 Task: Create a new field with title Stage a blank project BridgeTech with field type as Single-select and options as Not Started, In Progress and Complete
Action: Mouse moved to (692, 294)
Screenshot: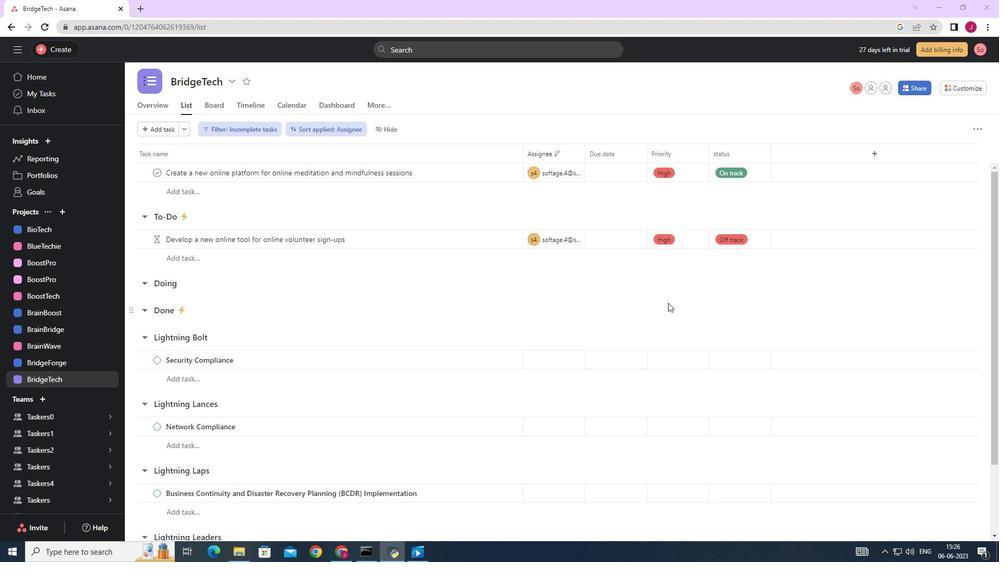 
Action: Mouse scrolled (692, 295) with delta (0, 0)
Screenshot: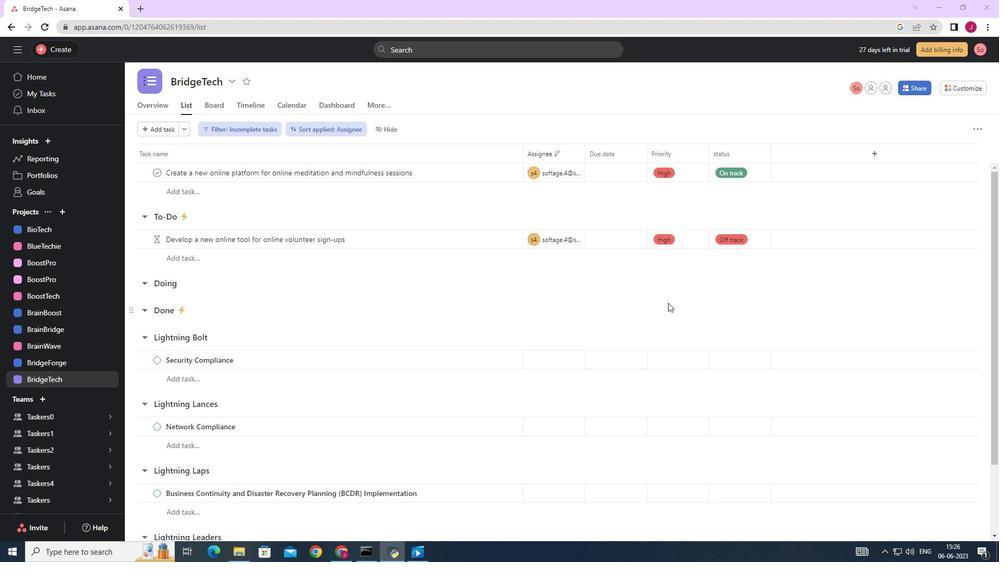 
Action: Mouse scrolled (692, 295) with delta (0, 0)
Screenshot: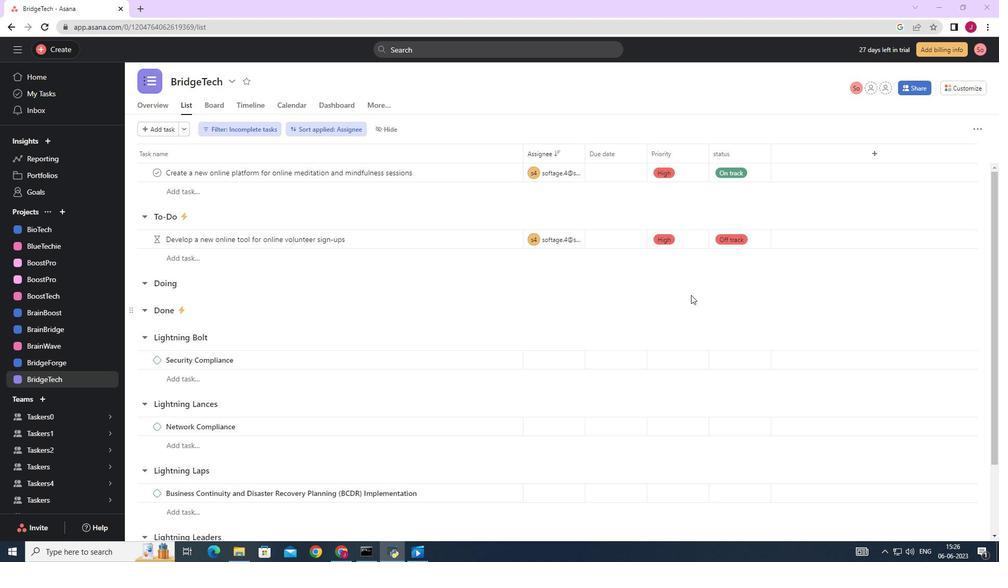 
Action: Mouse moved to (975, 85)
Screenshot: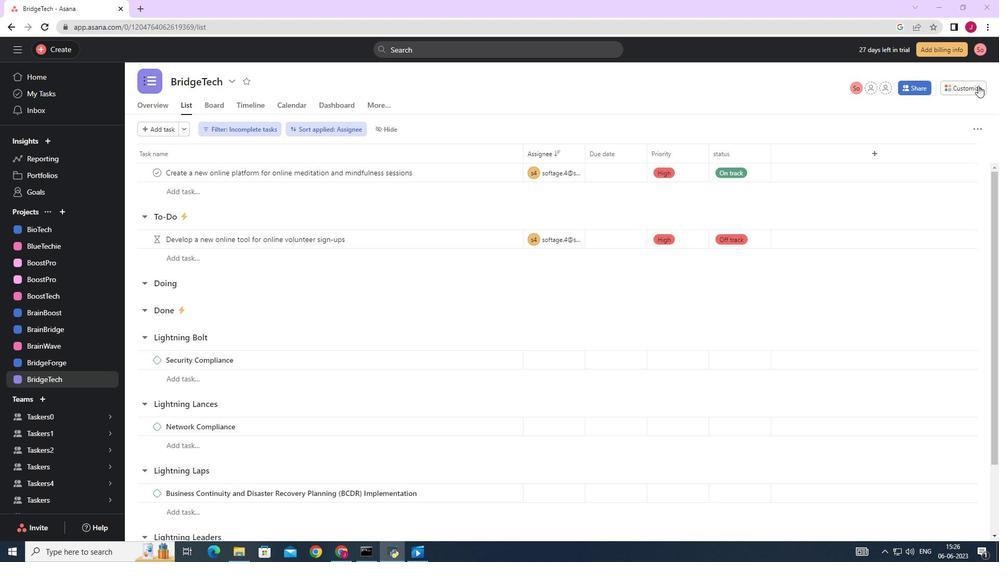 
Action: Mouse pressed left at (975, 85)
Screenshot: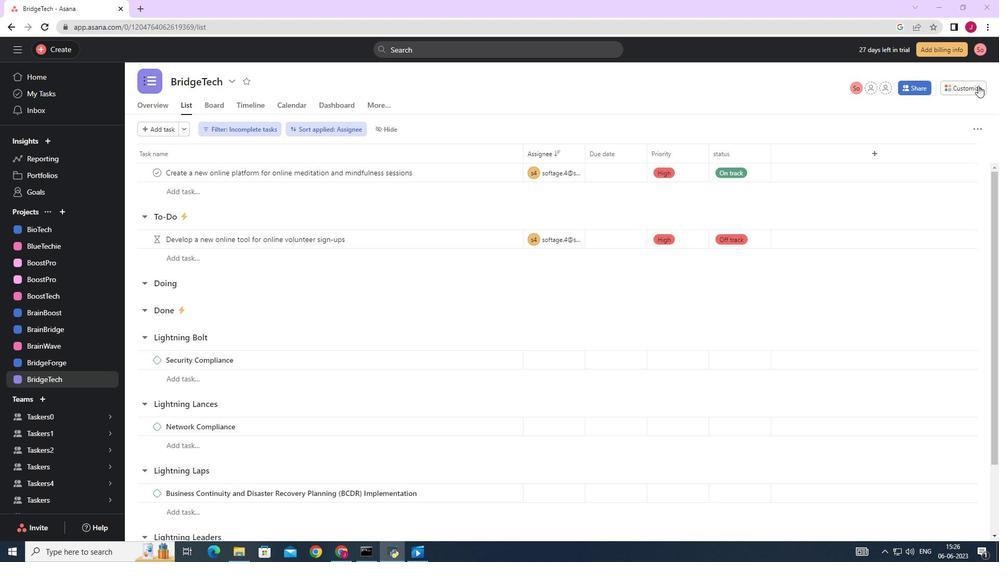 
Action: Mouse moved to (849, 208)
Screenshot: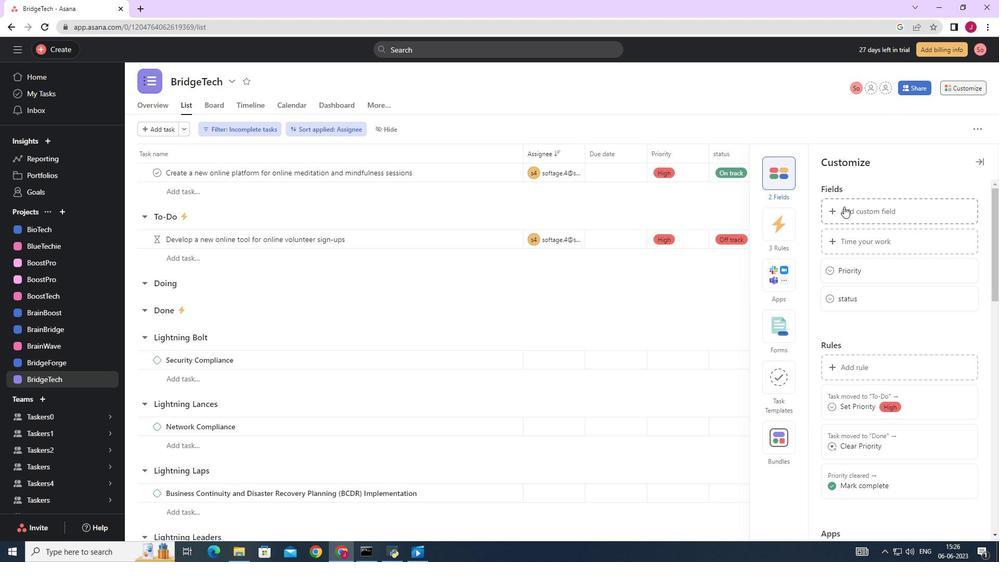 
Action: Mouse pressed left at (849, 208)
Screenshot: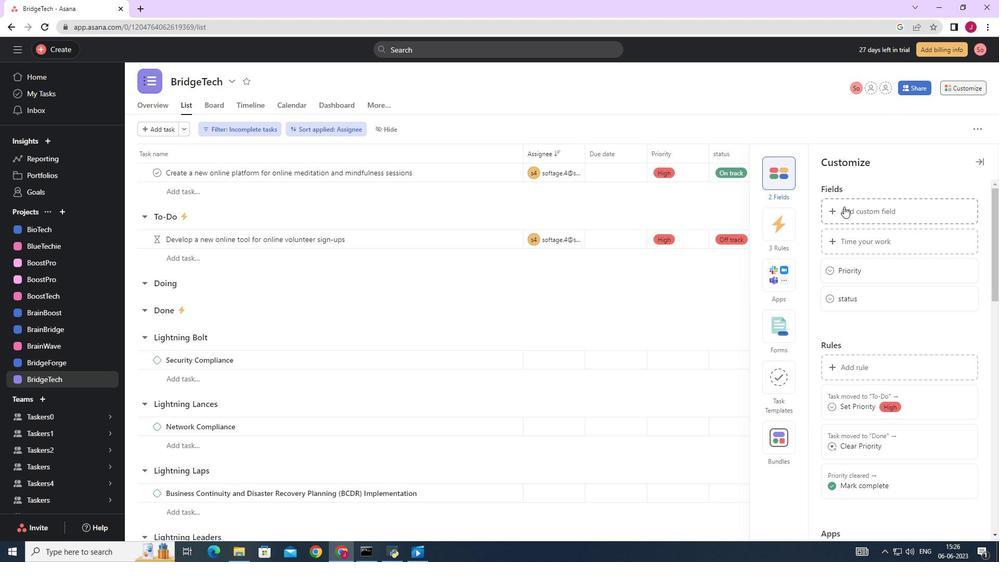 
Action: Mouse moved to (401, 152)
Screenshot: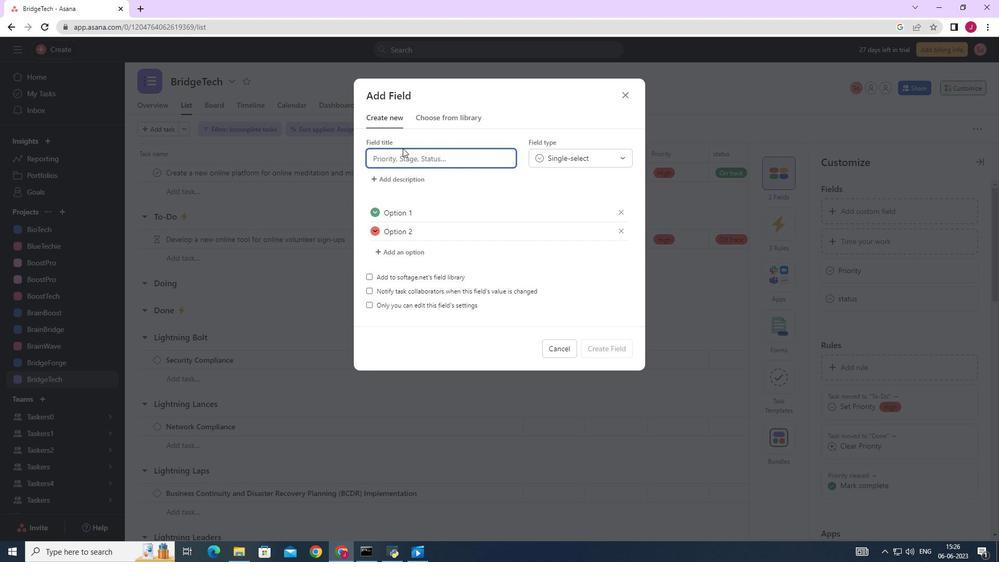 
Action: Mouse pressed left at (401, 152)
Screenshot: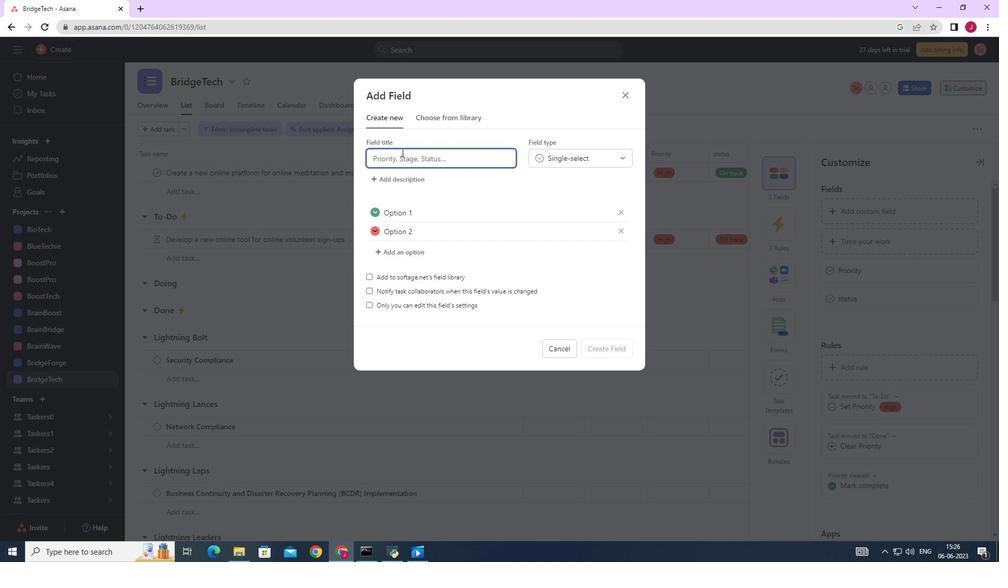
Action: Mouse moved to (402, 154)
Screenshot: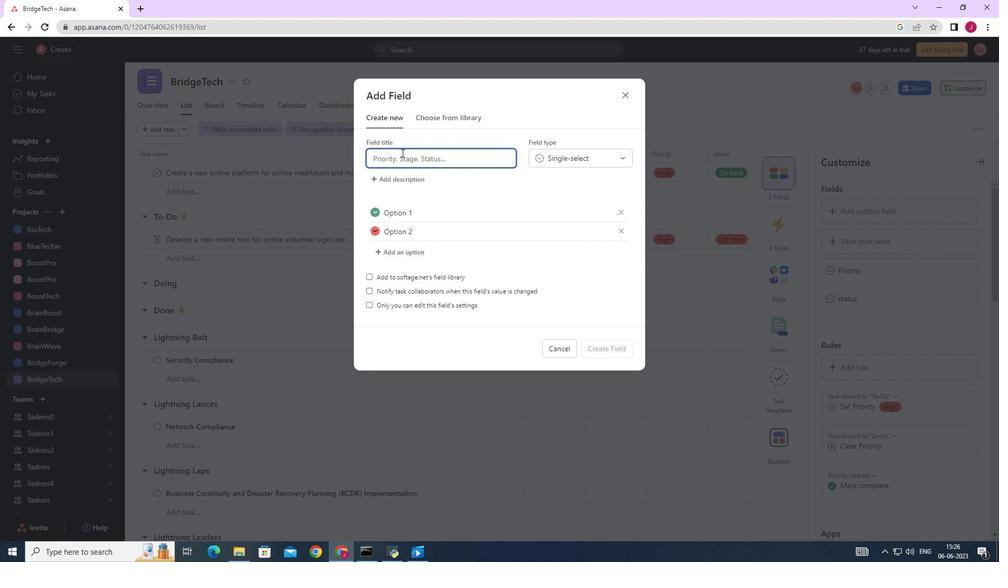 
Action: Key pressed <Key.caps_lock>S<Key.caps_lock>tage
Screenshot: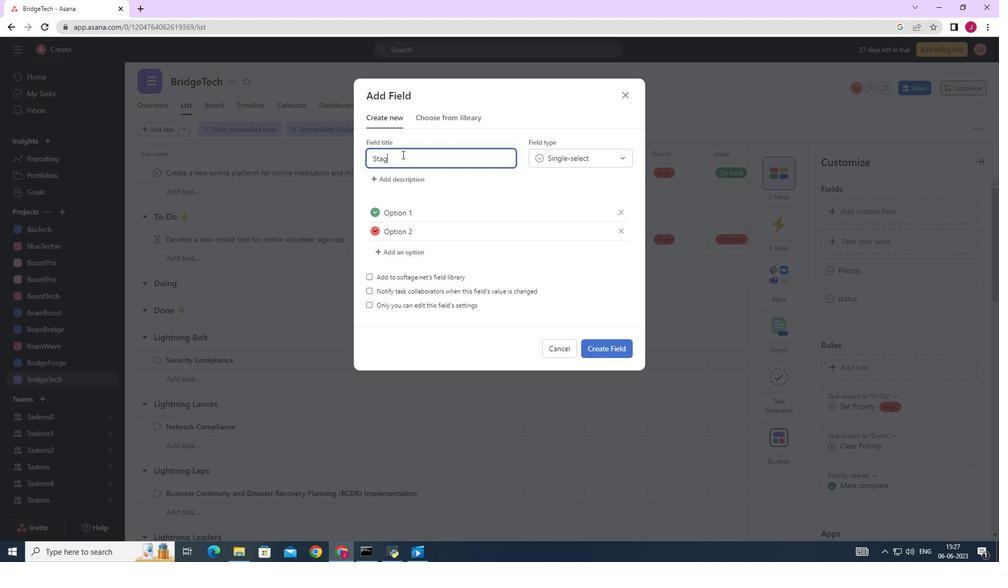 
Action: Mouse moved to (446, 213)
Screenshot: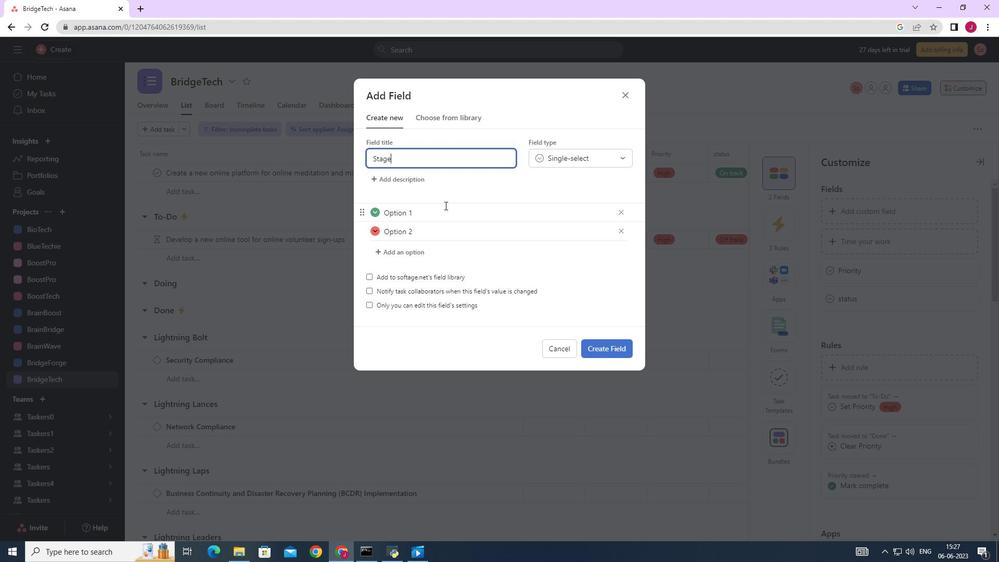 
Action: Mouse pressed left at (446, 213)
Screenshot: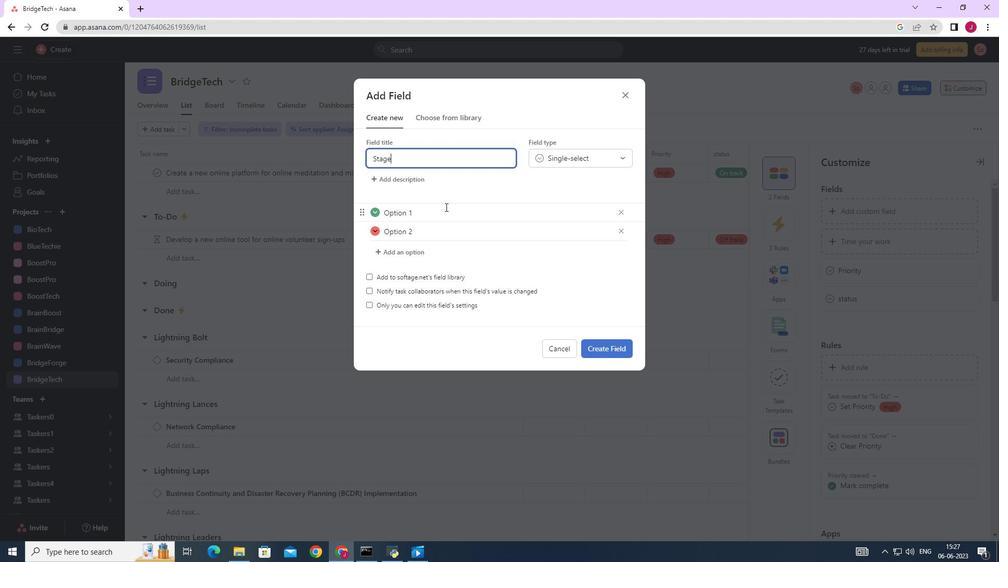 
Action: Key pressed <Key.backspace><Key.backspace><Key.backspace><Key.backspace><Key.backspace><Key.backspace><Key.backspace>n<Key.backspace><Key.backspace>n<Key.backspace><Key.caps_lock>N<Key.caps_lock>ot<Key.space>started
Screenshot: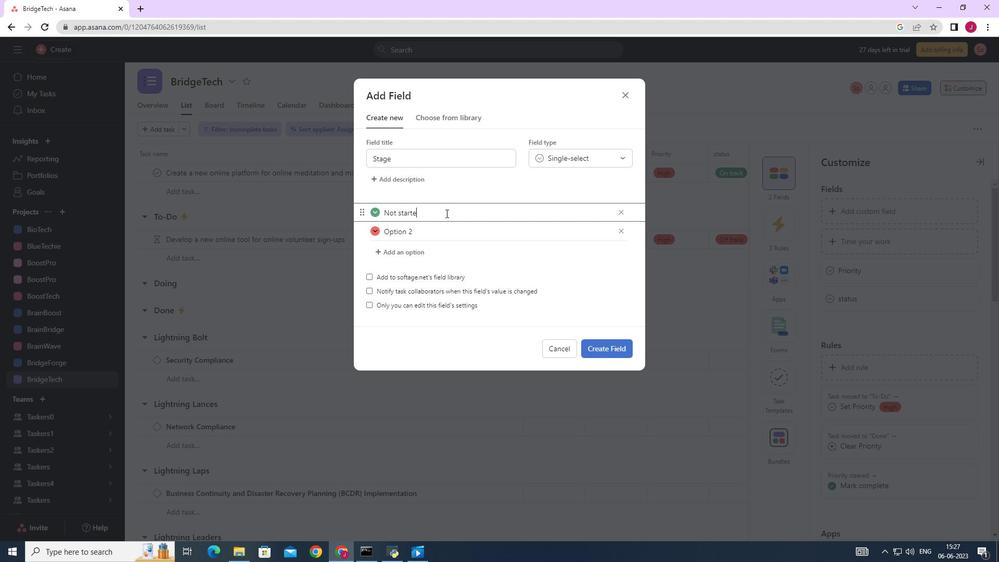 
Action: Mouse moved to (428, 226)
Screenshot: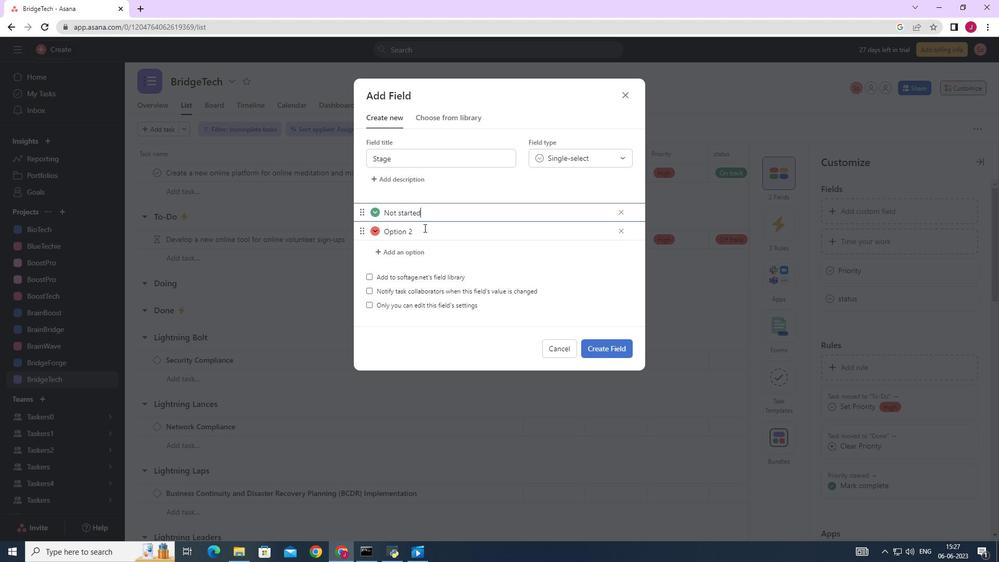 
Action: Mouse pressed left at (428, 226)
Screenshot: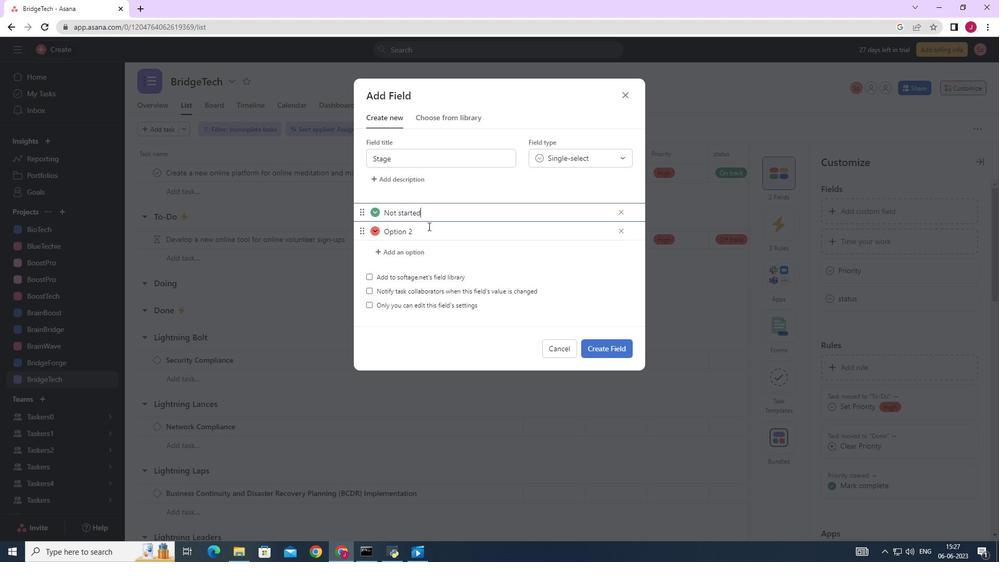 
Action: Mouse moved to (429, 226)
Screenshot: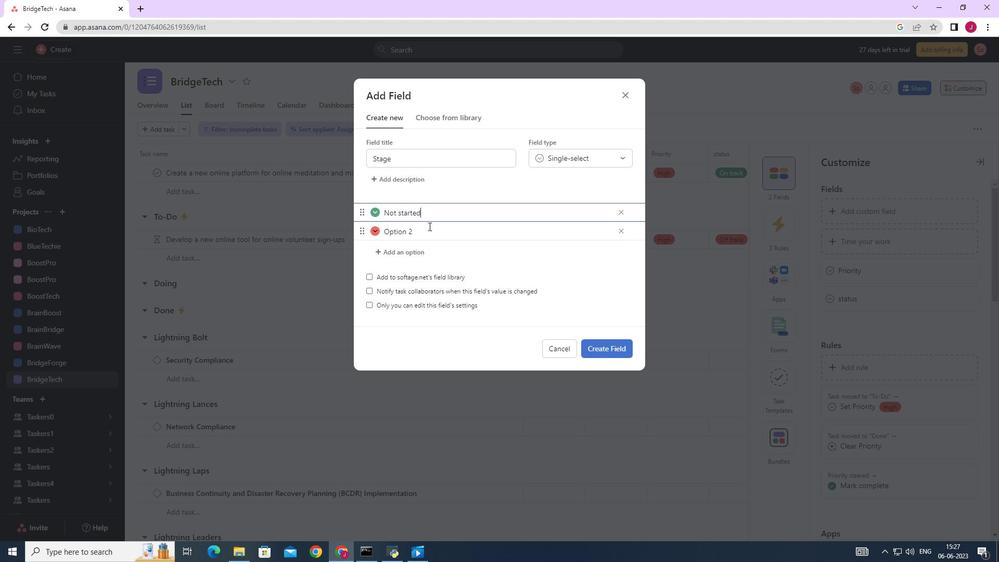 
Action: Key pressed <Key.backspace><Key.backspace><Key.backspace><Key.backspace><Key.backspace><Key.backspace><Key.backspace><Key.backspace><Key.caps_lock>I<Key.caps_lock>m<Key.backspace>n<Key.space>progress
Screenshot: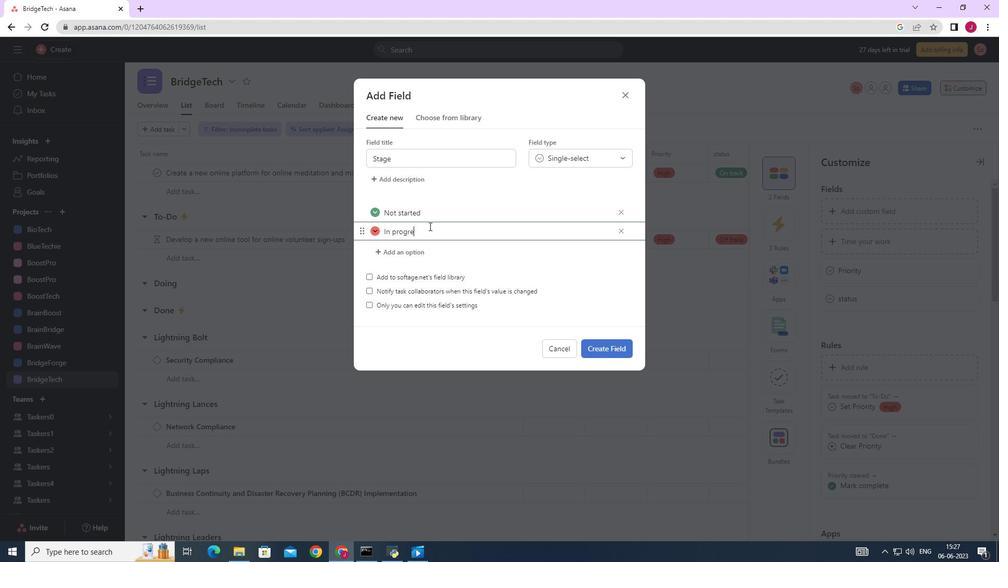 
Action: Mouse moved to (415, 251)
Screenshot: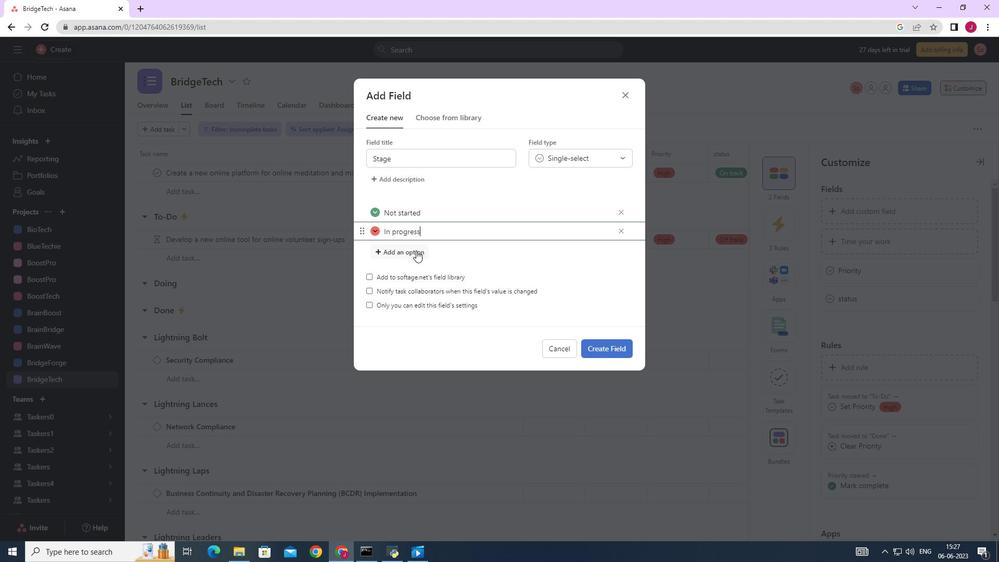 
Action: Mouse pressed left at (415, 251)
Screenshot: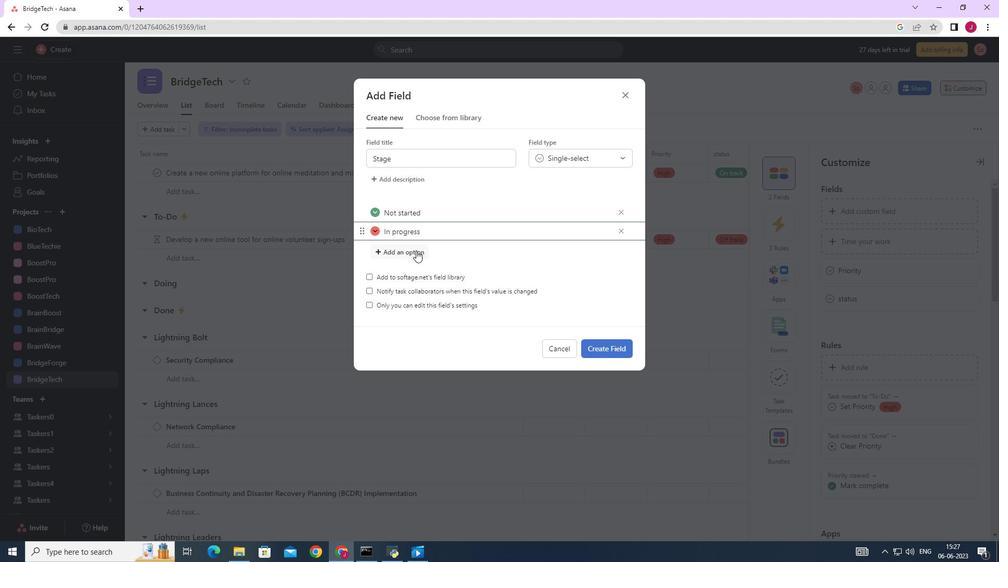 
Action: Key pressed <Key.caps_lock>C<Key.caps_lock>omp<Key.backspace>plete
Screenshot: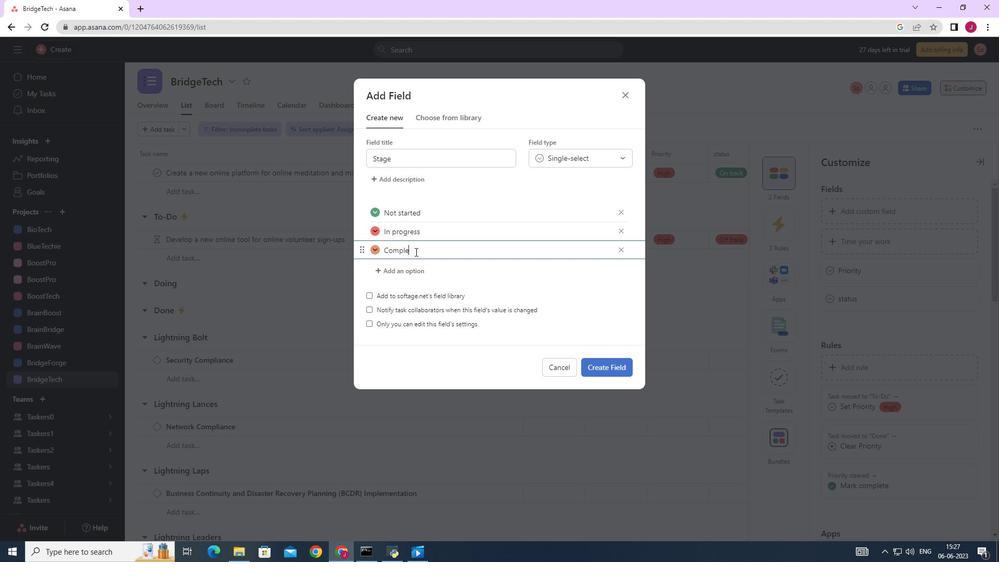 
Action: Mouse moved to (620, 157)
Screenshot: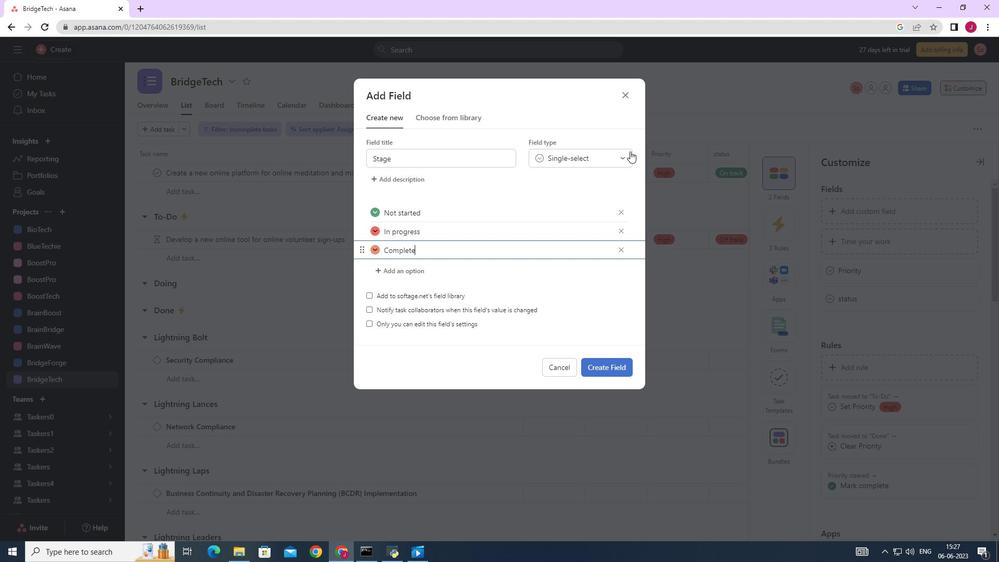 
Action: Mouse pressed left at (620, 157)
Screenshot: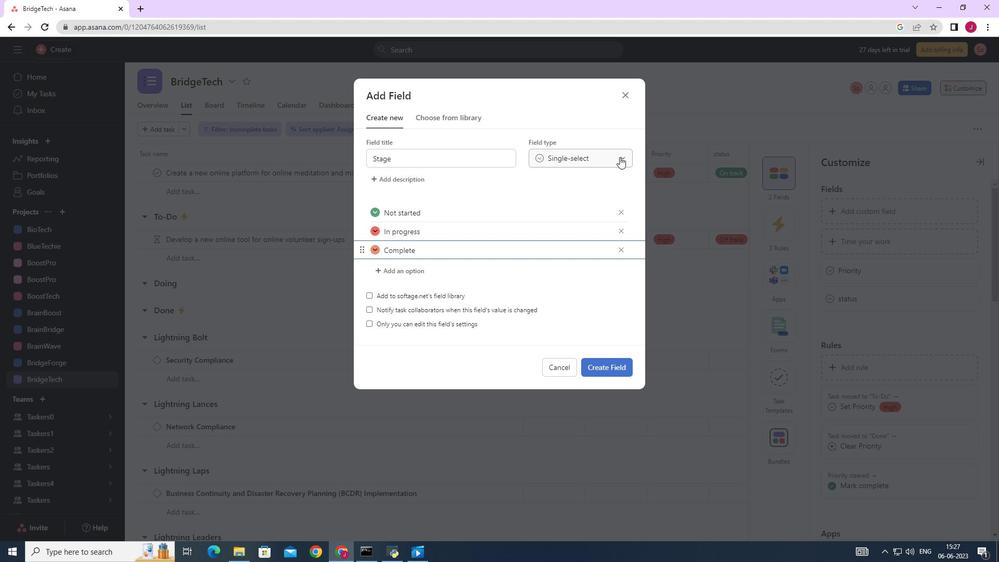 
Action: Mouse moved to (602, 180)
Screenshot: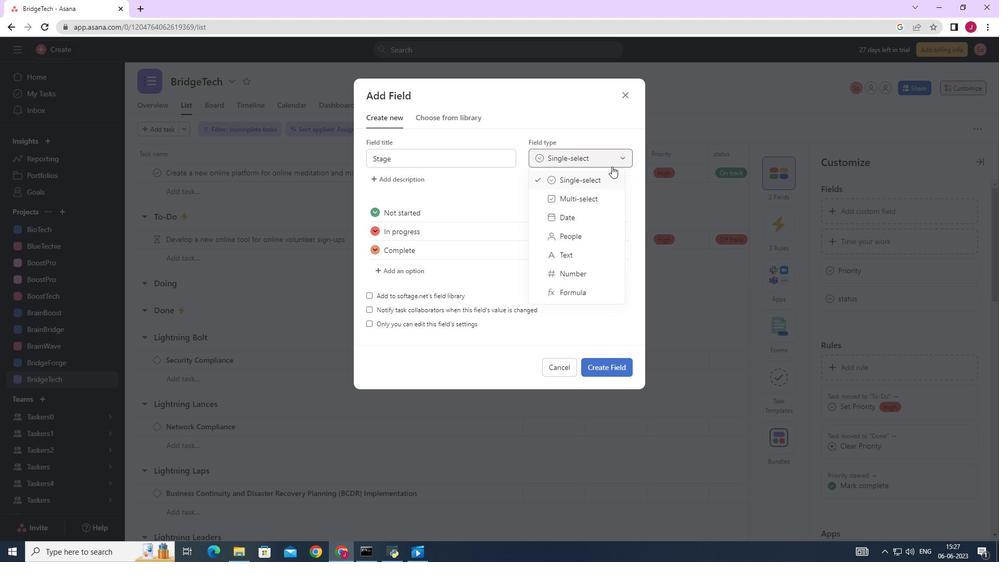 
Action: Mouse pressed left at (602, 180)
Screenshot: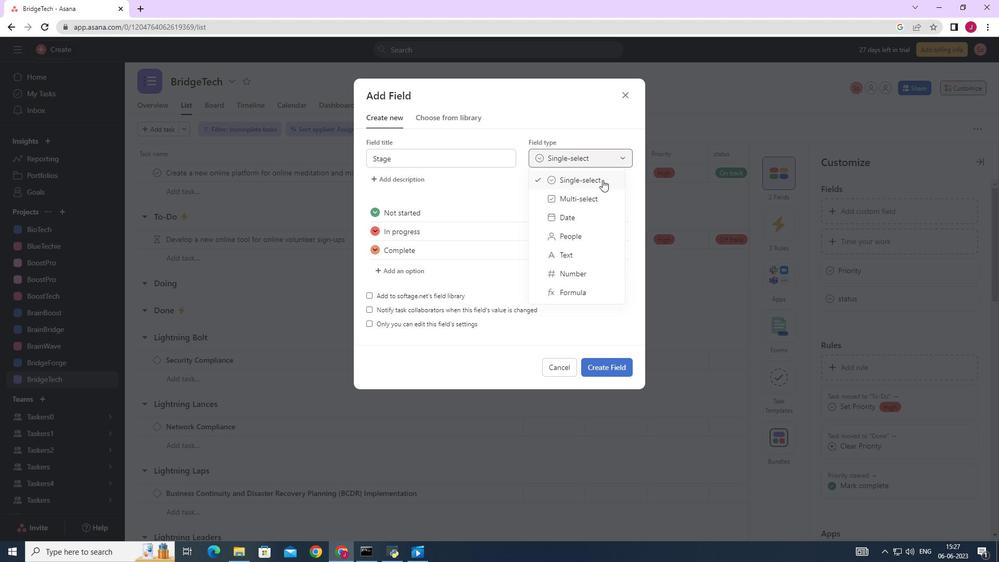 
Action: Mouse moved to (599, 365)
Screenshot: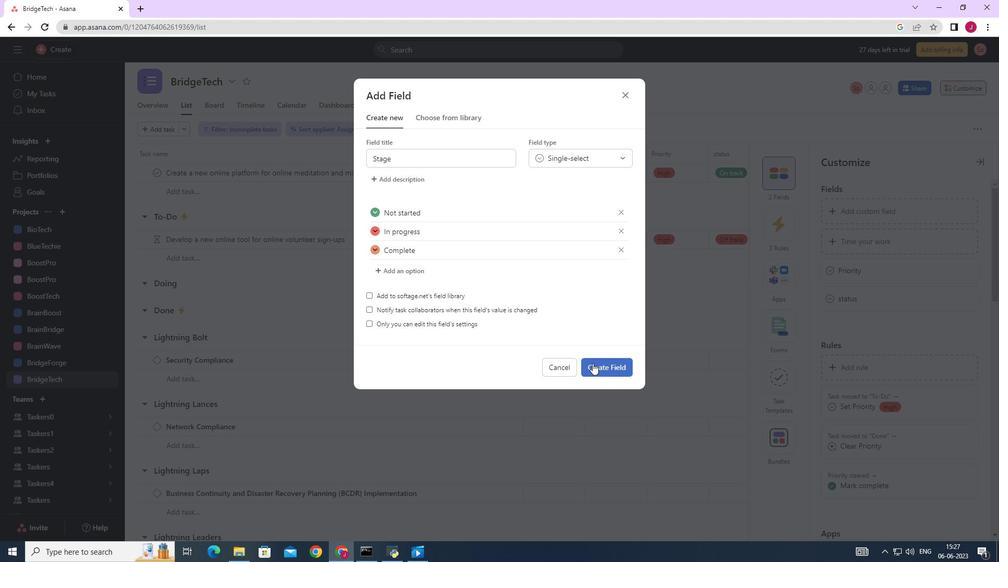
Action: Mouse pressed left at (599, 365)
Screenshot: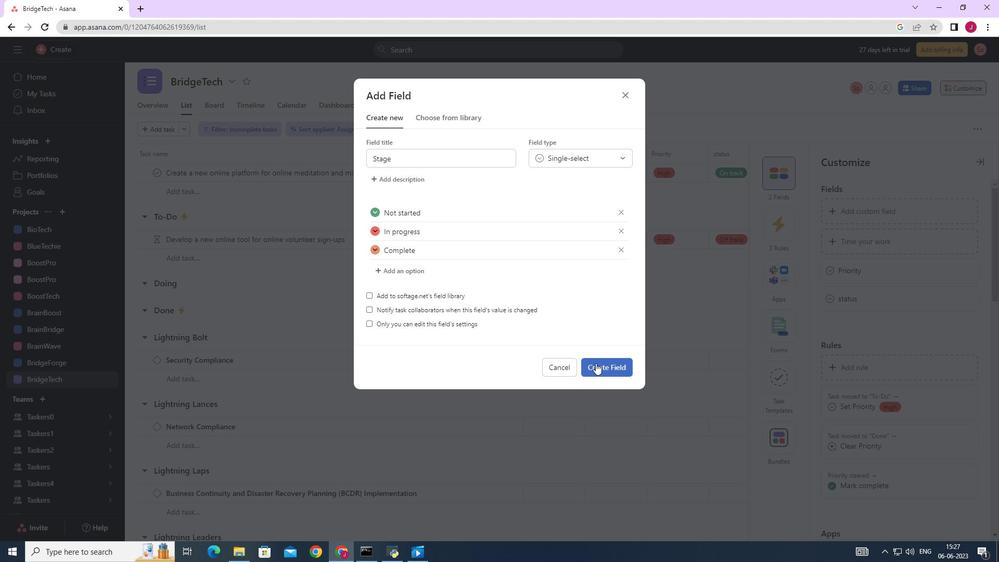 
Action: Mouse moved to (597, 367)
Screenshot: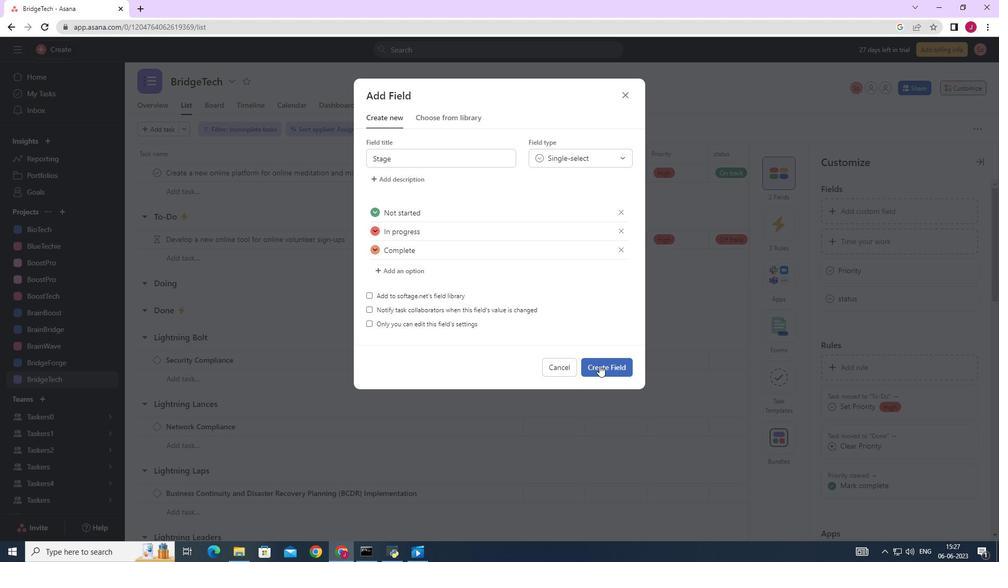 
